 Task: Align the text "Smile is tax-free" to justify.
Action: Mouse moved to (617, 166)
Screenshot: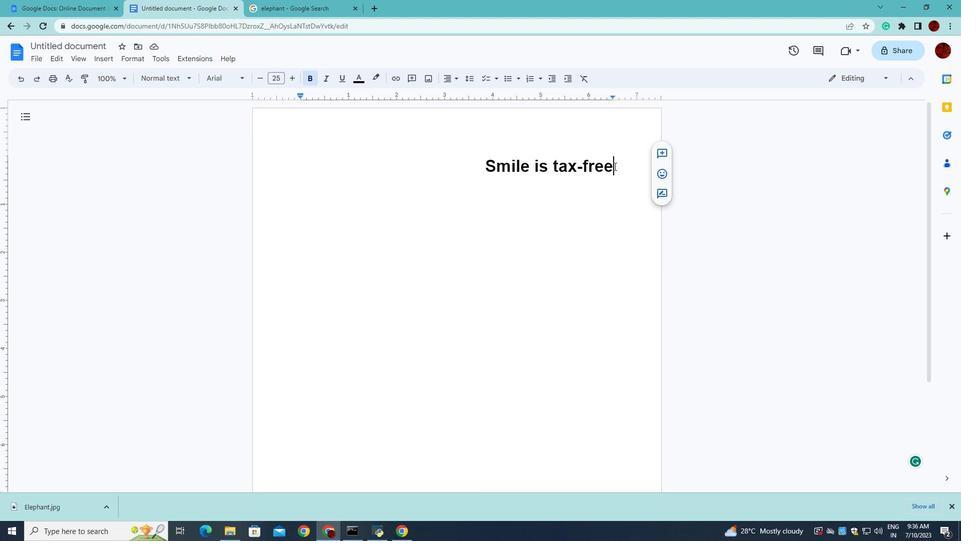 
Action: Mouse pressed left at (617, 166)
Screenshot: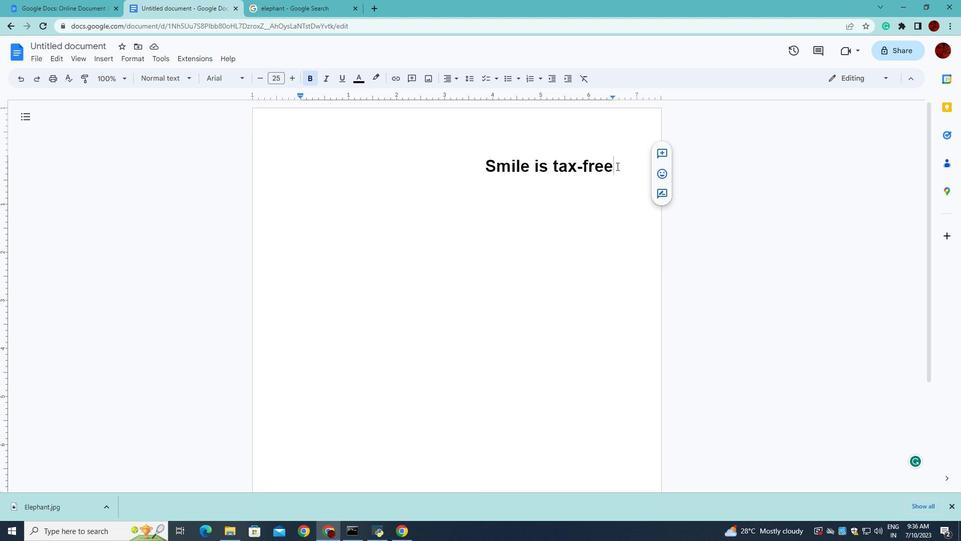 
Action: Mouse moved to (454, 79)
Screenshot: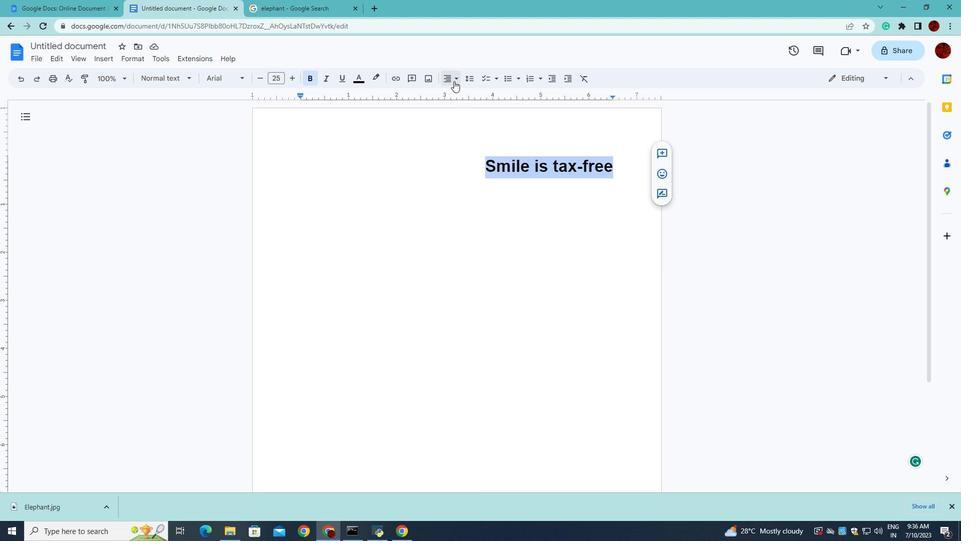 
Action: Mouse pressed left at (454, 79)
Screenshot: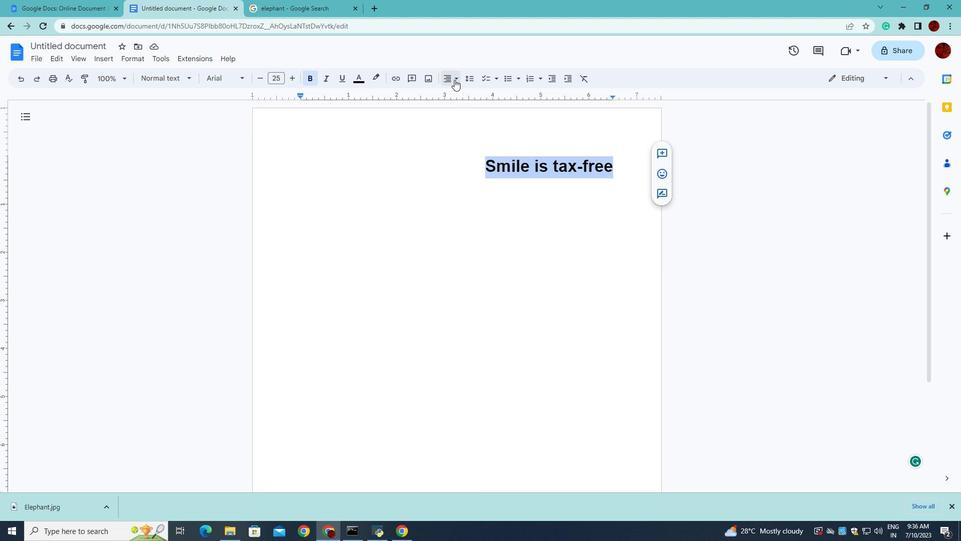 
Action: Mouse moved to (495, 97)
Screenshot: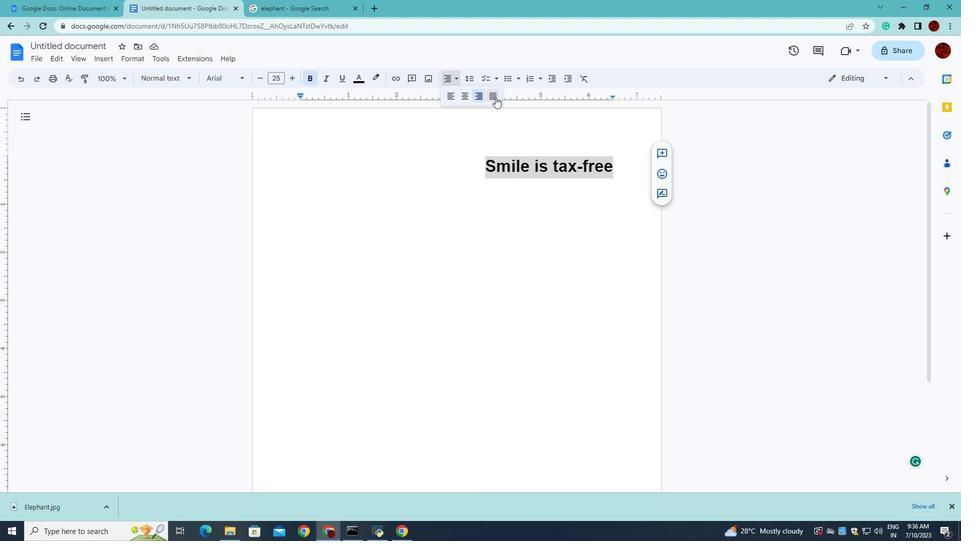 
Action: Mouse pressed left at (495, 97)
Screenshot: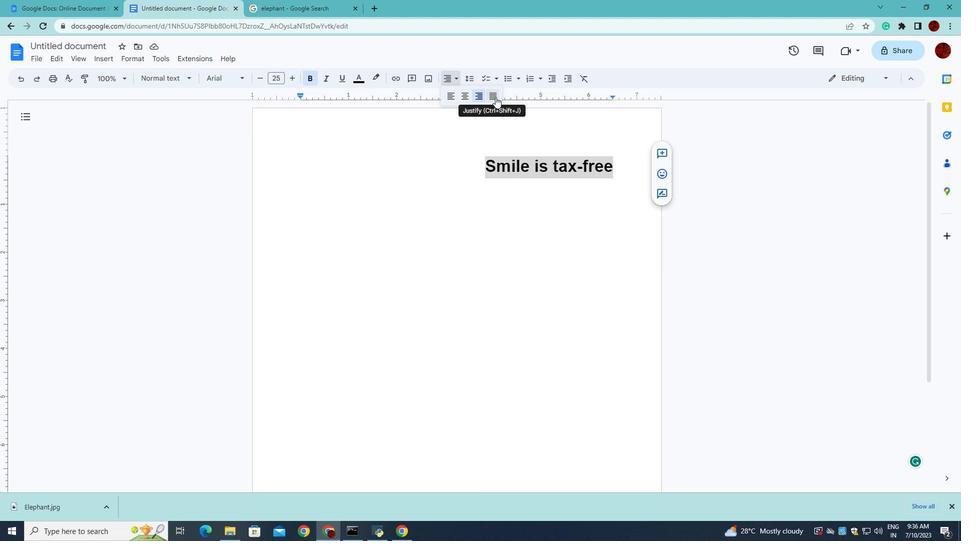 
